 Task: Set up and commit a new security policy for the repository "Javascript".
Action: Mouse moved to (942, 186)
Screenshot: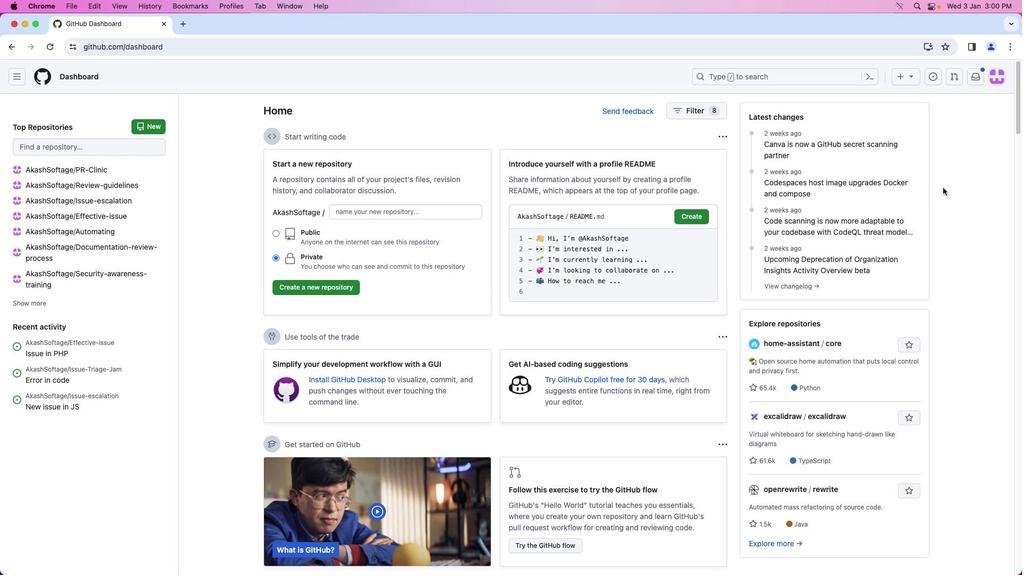 
Action: Mouse pressed left at (942, 186)
Screenshot: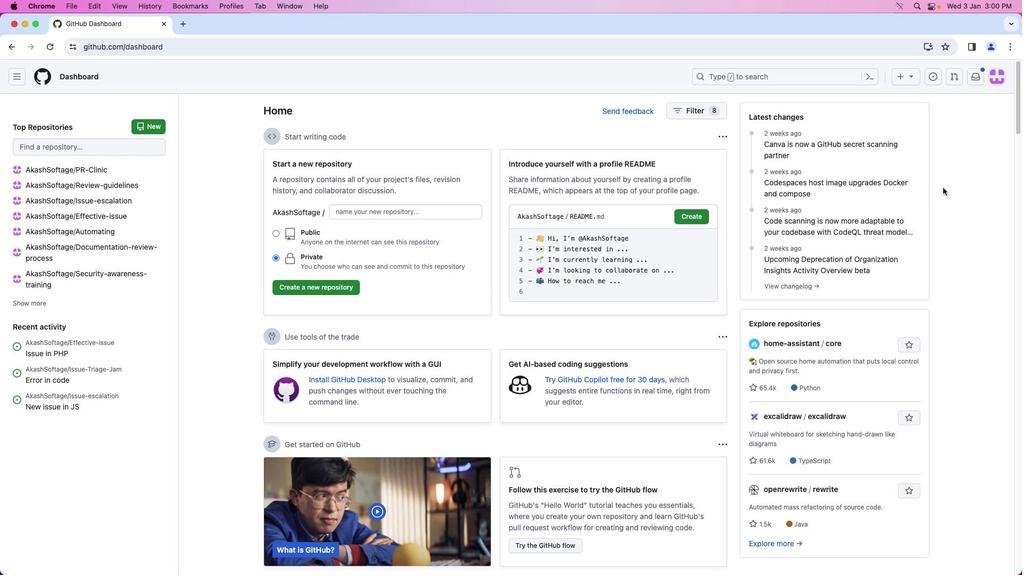 
Action: Mouse moved to (999, 80)
Screenshot: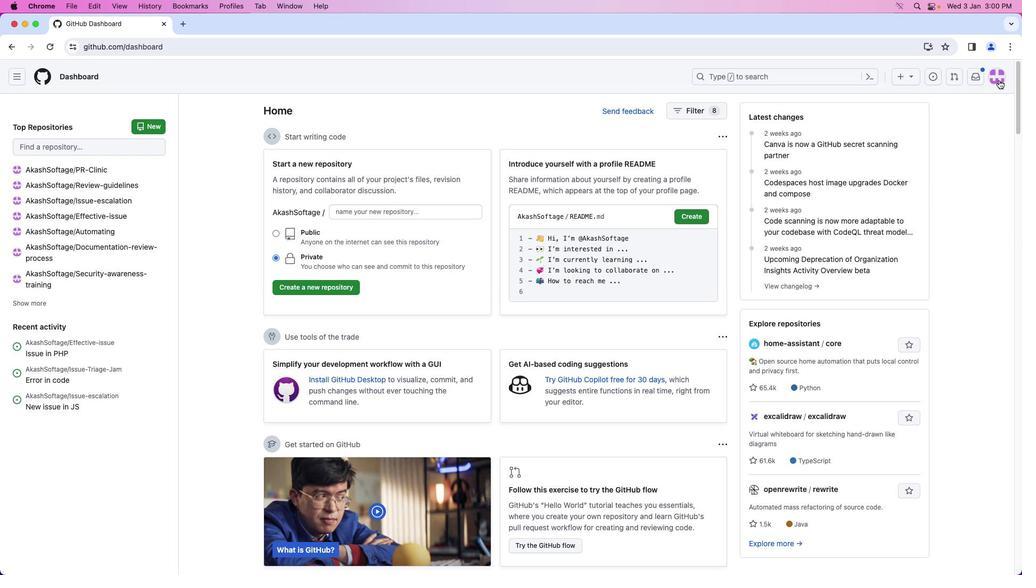 
Action: Mouse pressed left at (999, 80)
Screenshot: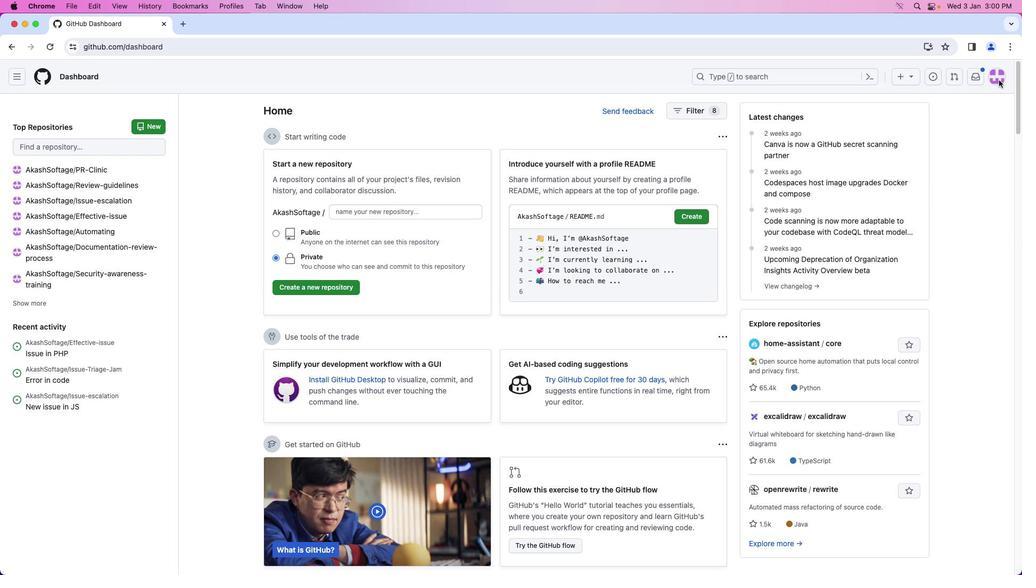 
Action: Mouse moved to (953, 169)
Screenshot: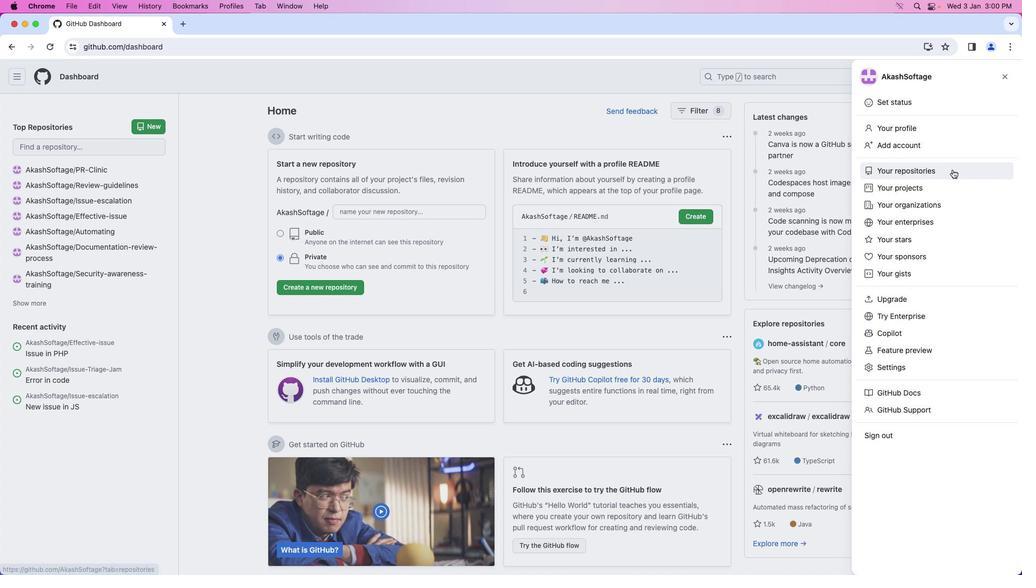 
Action: Mouse pressed left at (953, 169)
Screenshot: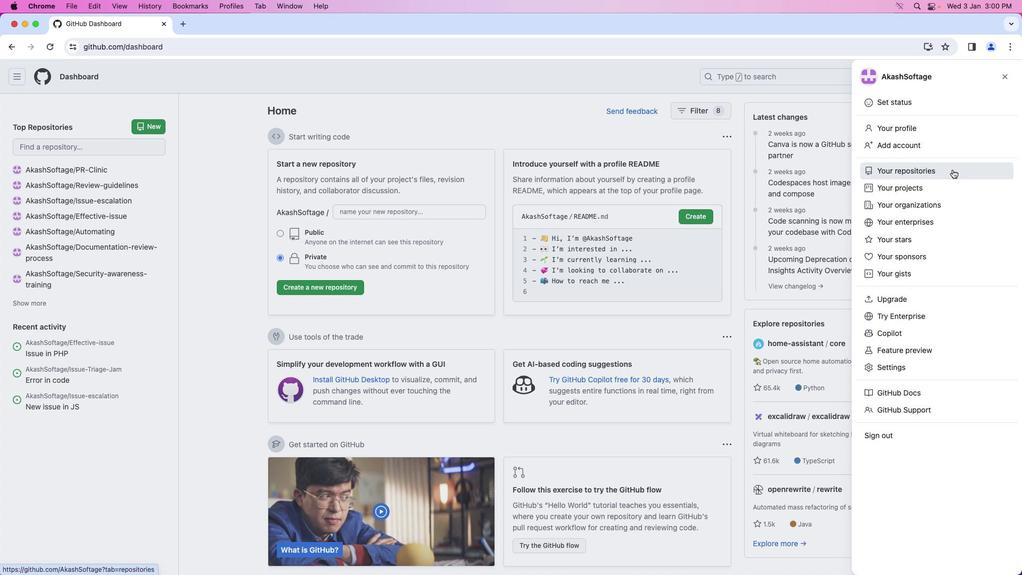 
Action: Mouse moved to (370, 176)
Screenshot: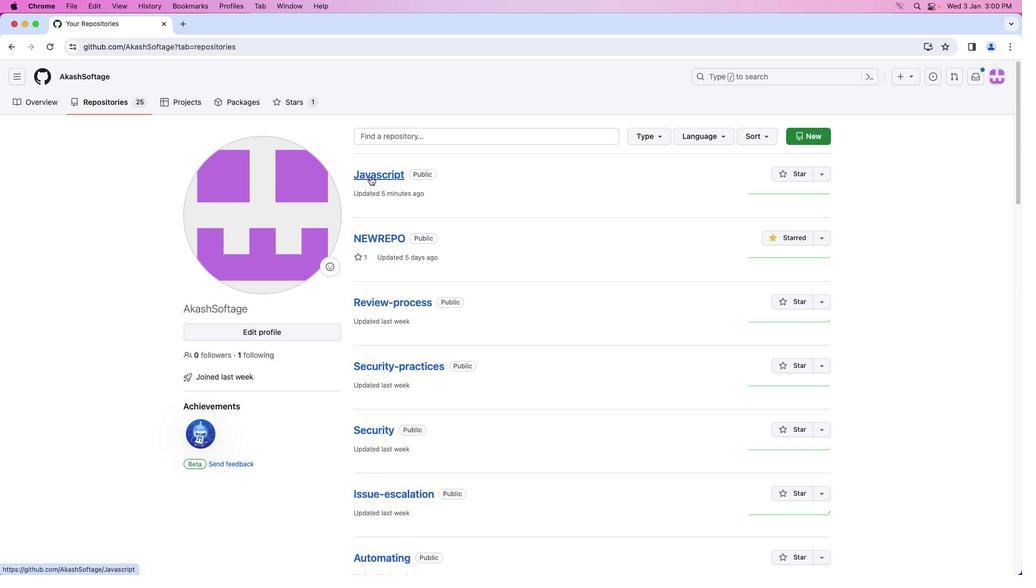 
Action: Mouse pressed left at (370, 176)
Screenshot: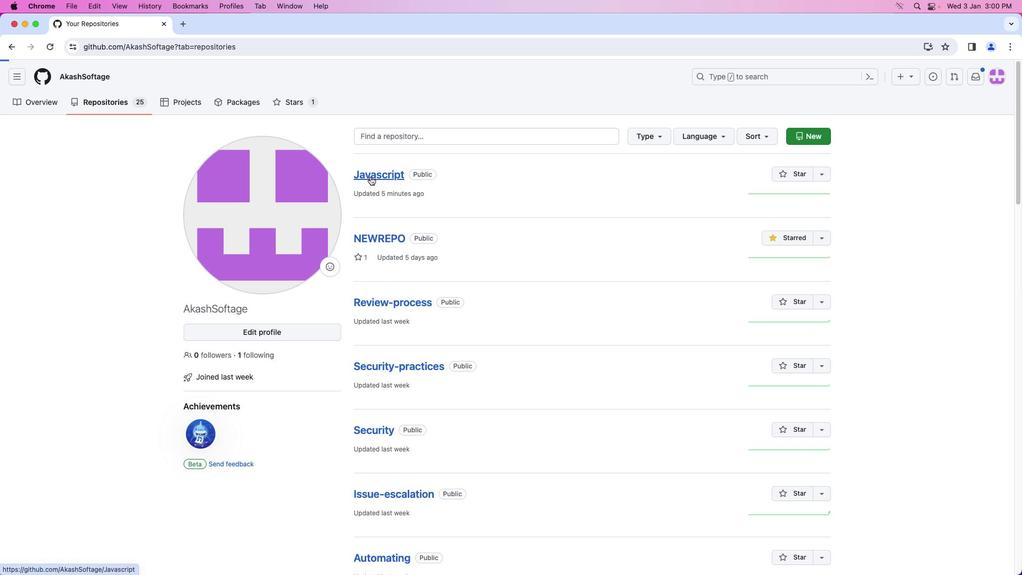 
Action: Mouse moved to (338, 104)
Screenshot: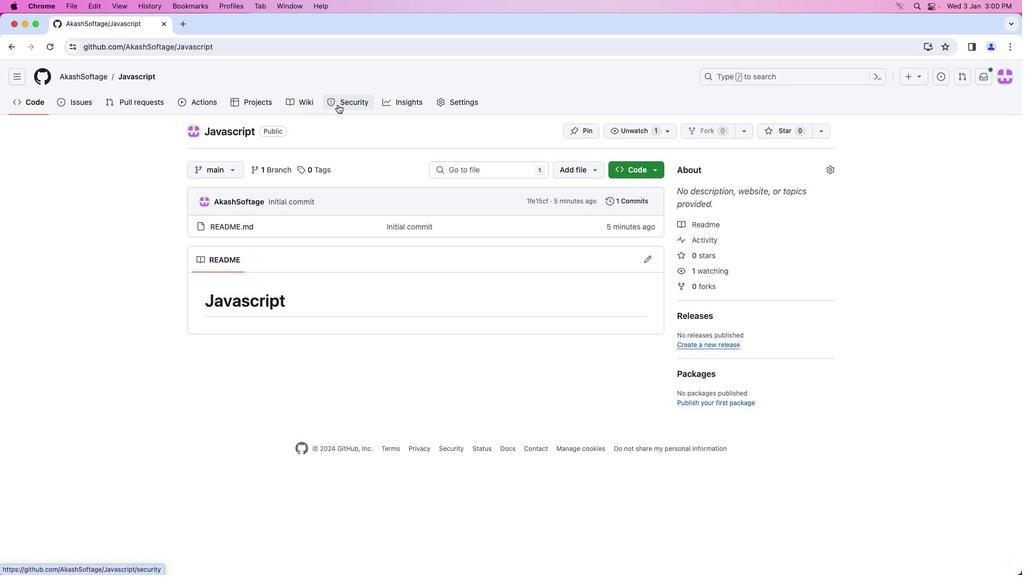 
Action: Mouse pressed left at (338, 104)
Screenshot: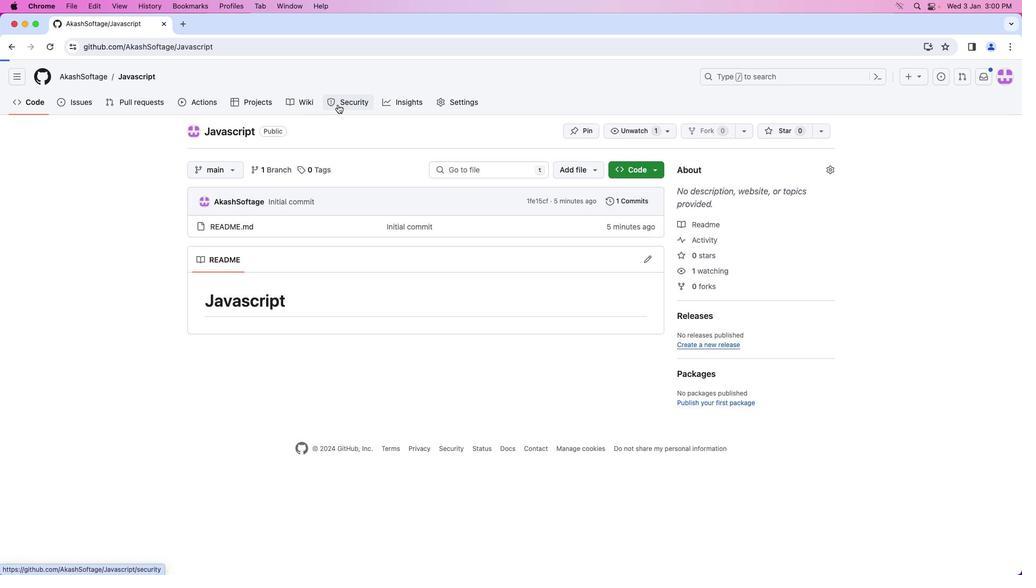 
Action: Mouse moved to (227, 185)
Screenshot: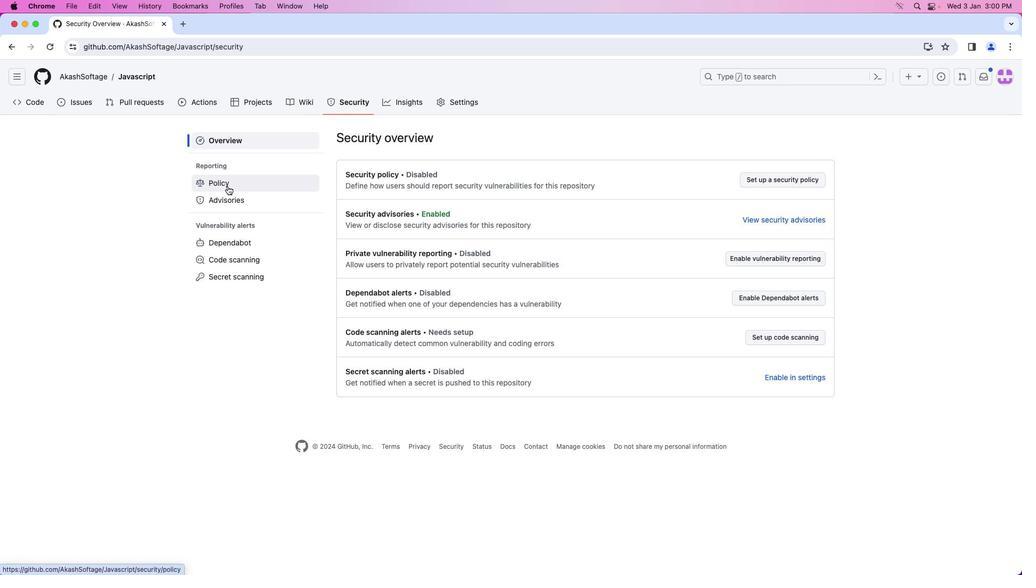 
Action: Mouse pressed left at (227, 185)
Screenshot: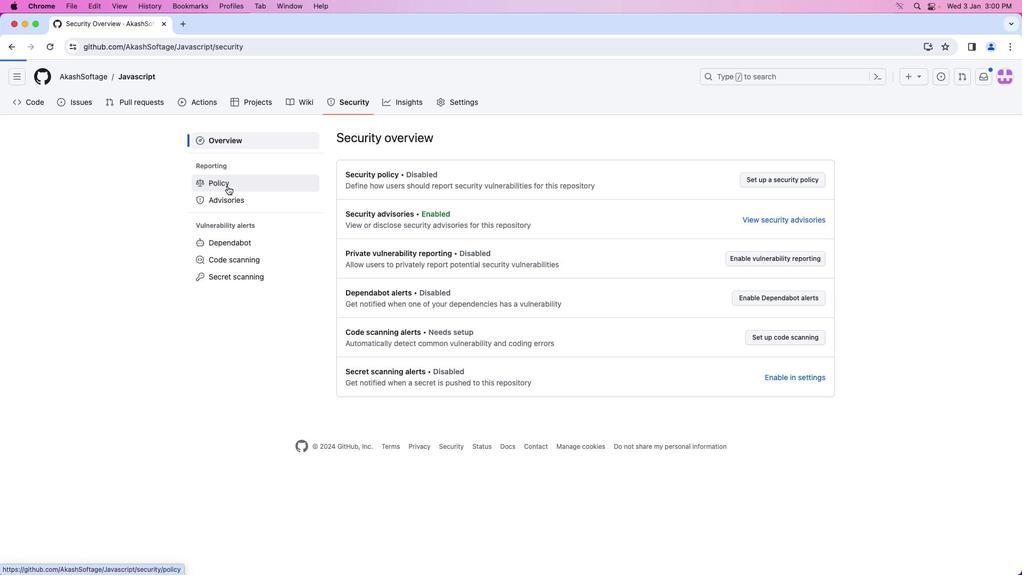 
Action: Mouse moved to (573, 249)
Screenshot: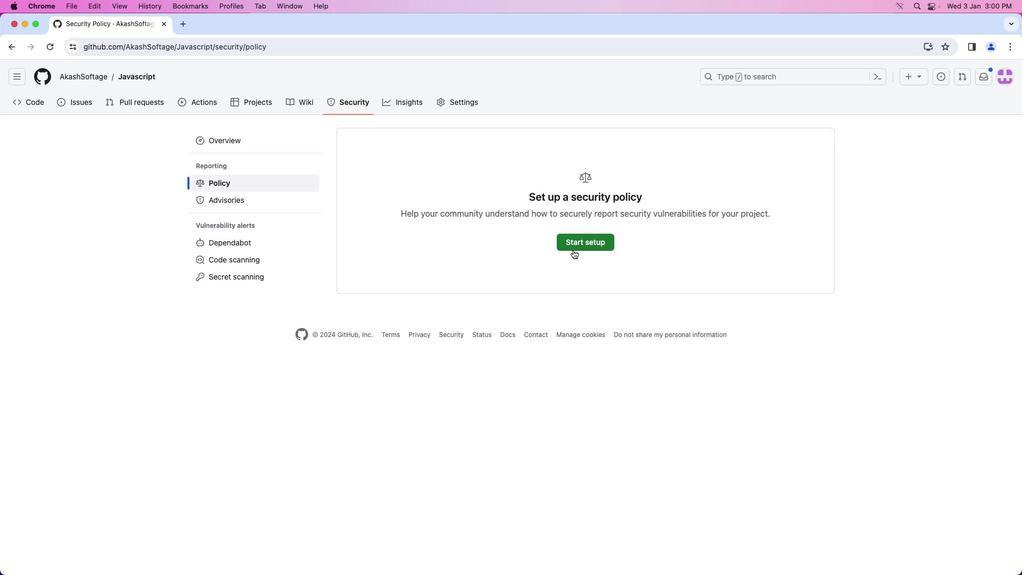 
Action: Mouse pressed left at (573, 249)
Screenshot: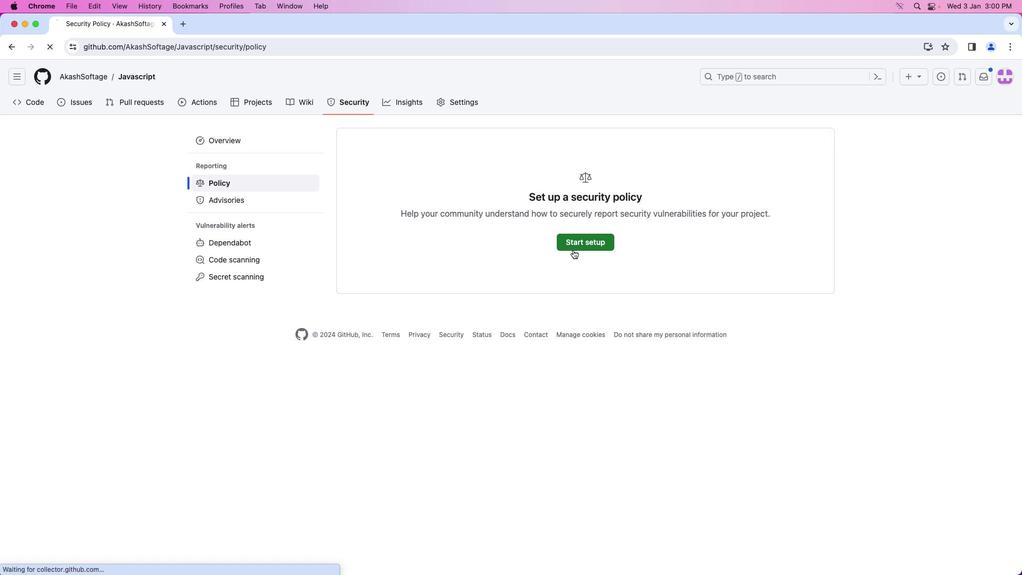 
Action: Mouse moved to (980, 137)
Screenshot: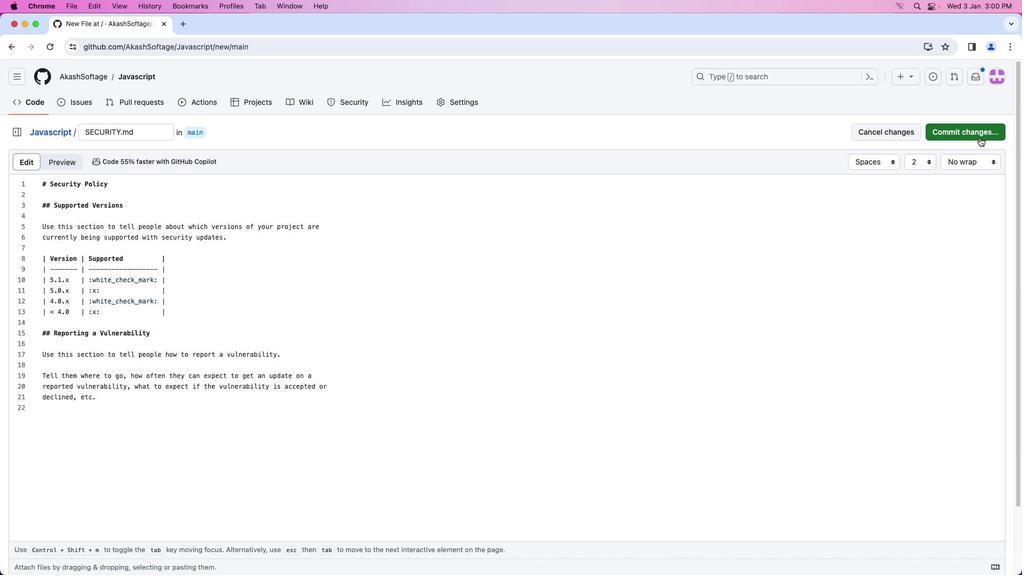 
Action: Mouse pressed left at (980, 137)
Screenshot: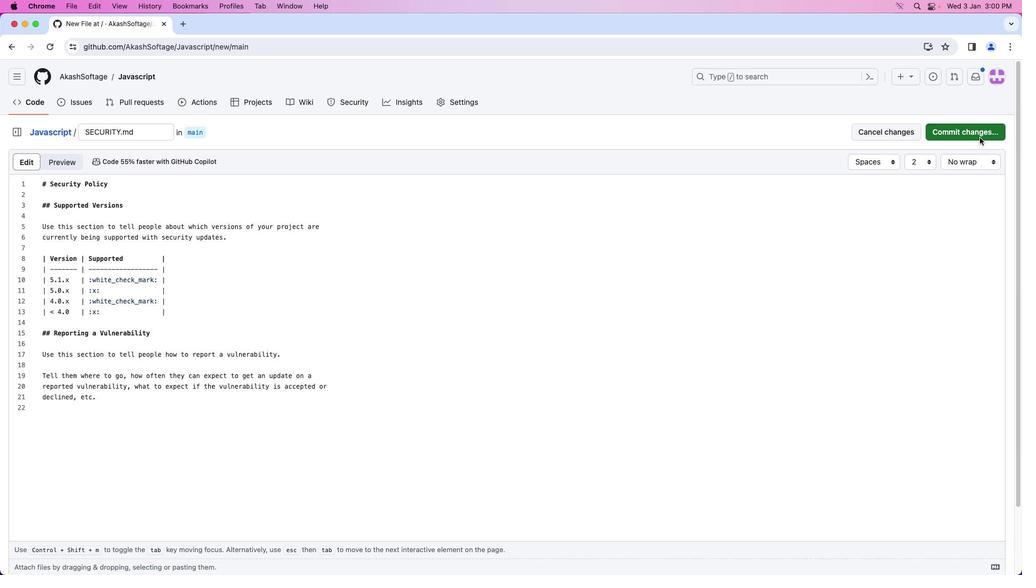 
Action: Mouse moved to (605, 433)
Screenshot: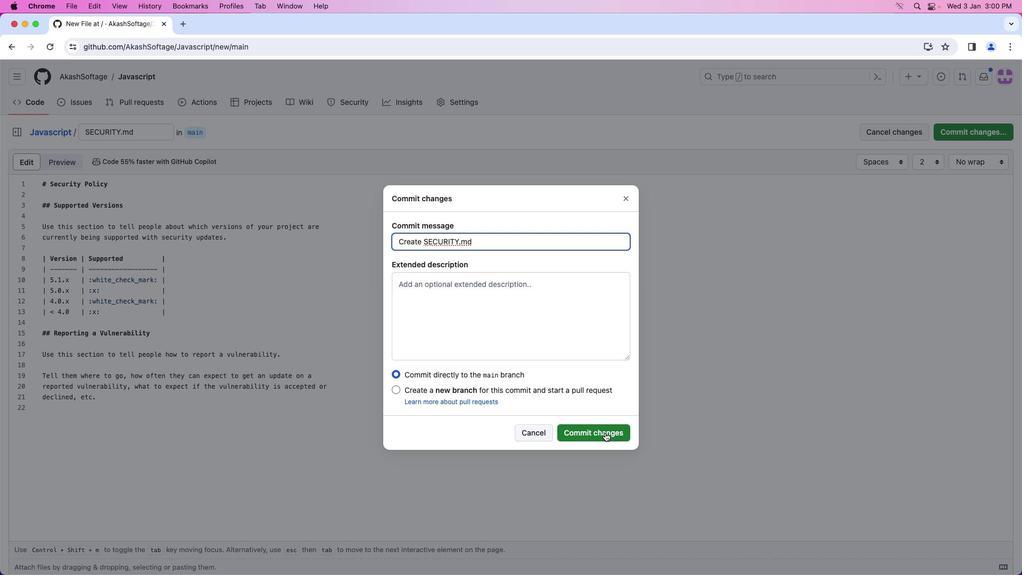 
Action: Mouse pressed left at (605, 433)
Screenshot: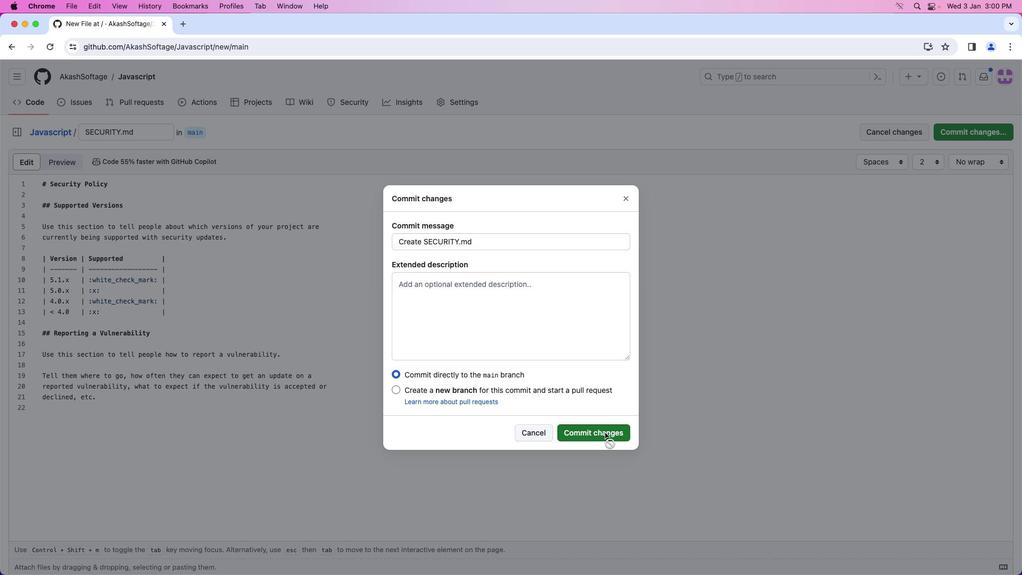 
Action: Mouse moved to (605, 432)
Screenshot: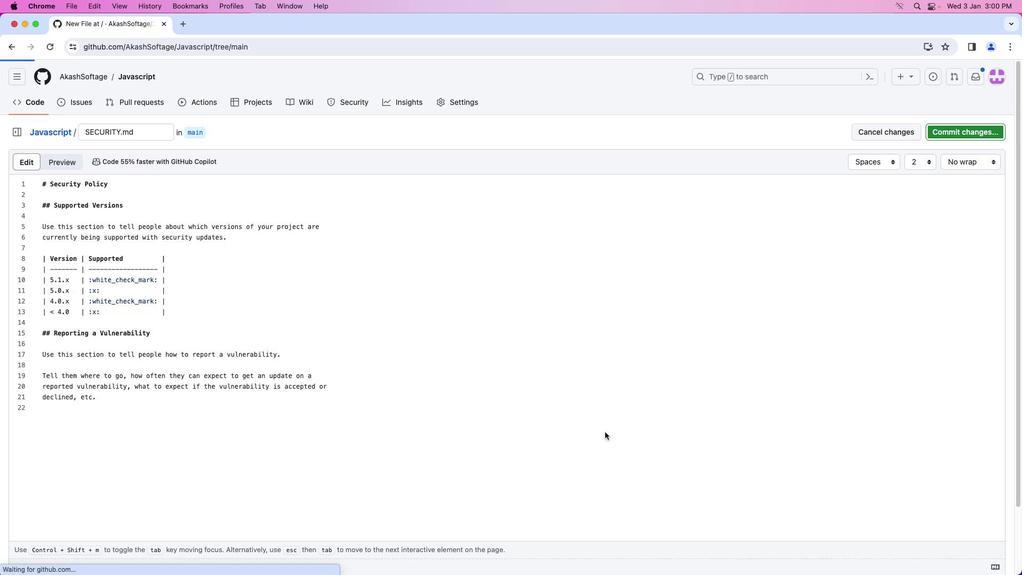 
Action: Mouse pressed left at (605, 432)
Screenshot: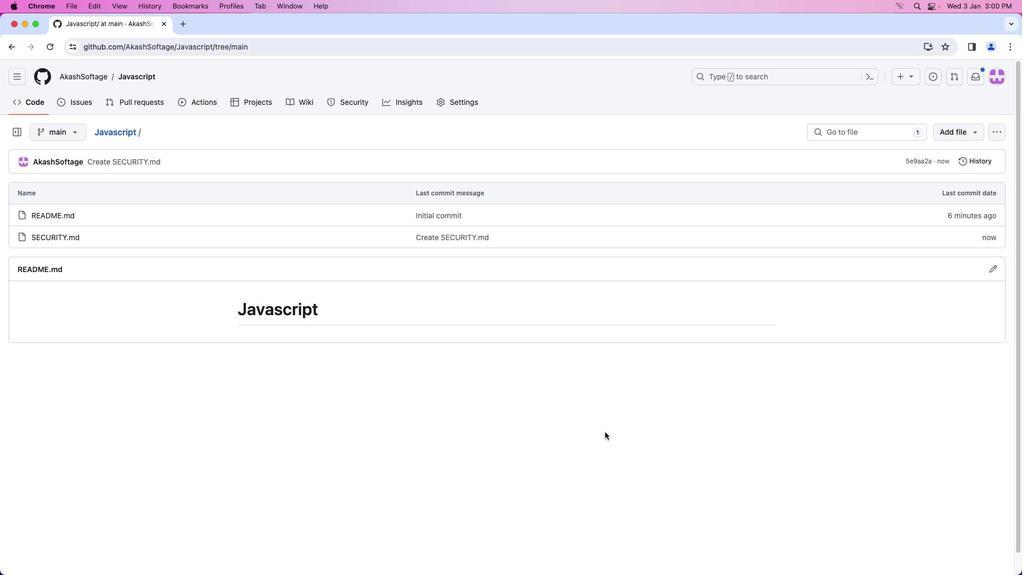 
